 Task: Check the current media metadata information.
Action: Mouse moved to (97, 11)
Screenshot: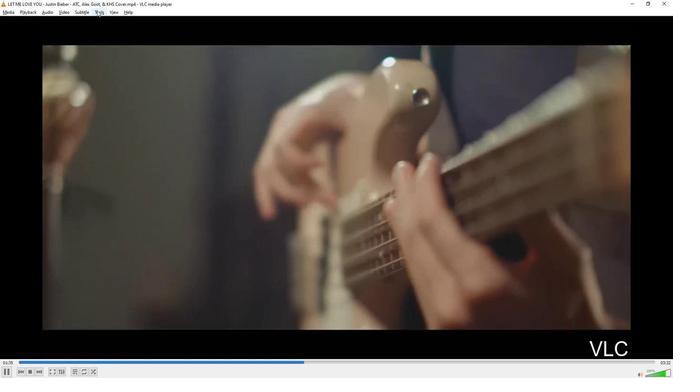
Action: Mouse pressed left at (97, 11)
Screenshot: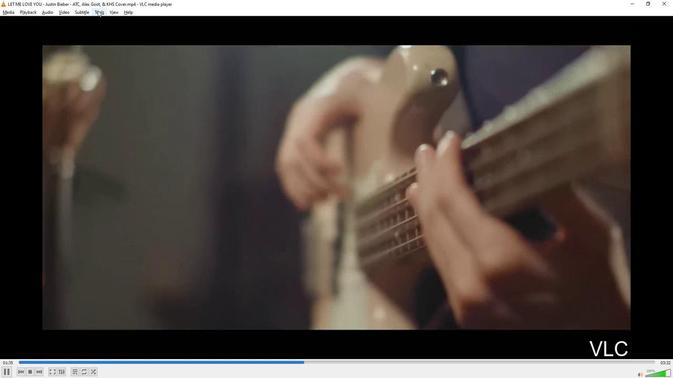 
Action: Mouse moved to (113, 37)
Screenshot: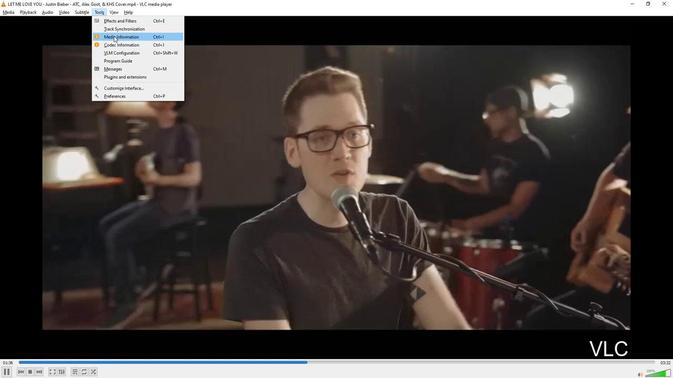 
Action: Mouse pressed left at (113, 37)
Screenshot: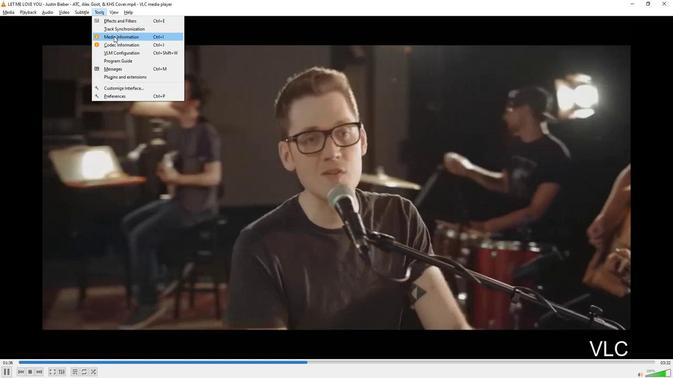 
Action: Mouse moved to (152, 74)
Screenshot: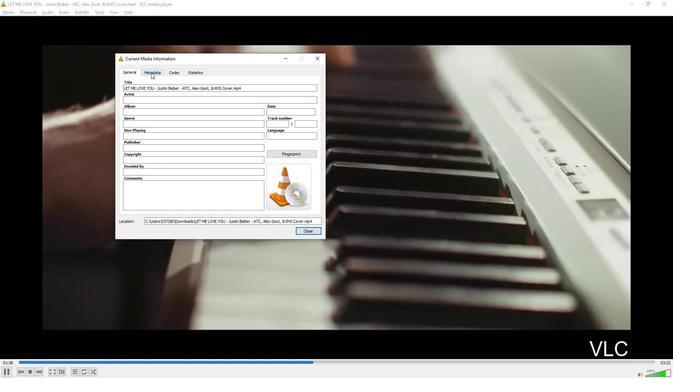 
Action: Mouse pressed left at (152, 74)
Screenshot: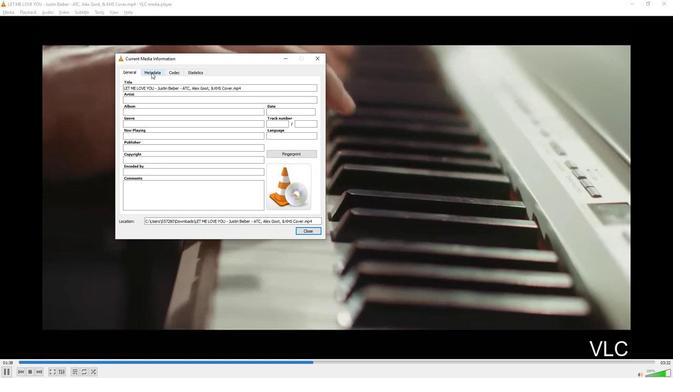 
Action: Mouse moved to (386, 142)
Screenshot: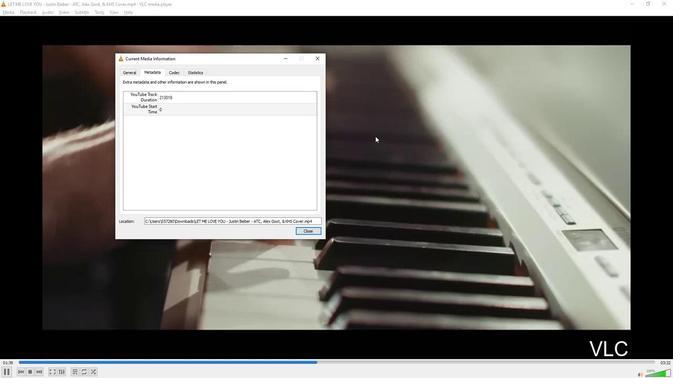 
